Task: Select remote as the workplace type.
Action: Mouse moved to (513, 231)
Screenshot: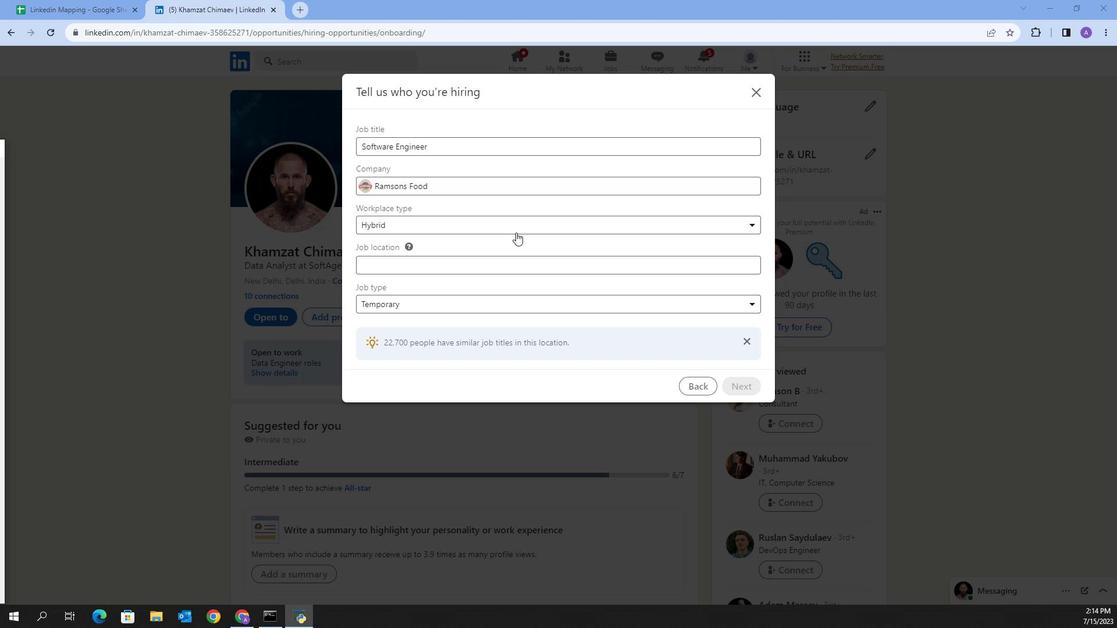 
Action: Mouse pressed left at (513, 231)
Screenshot: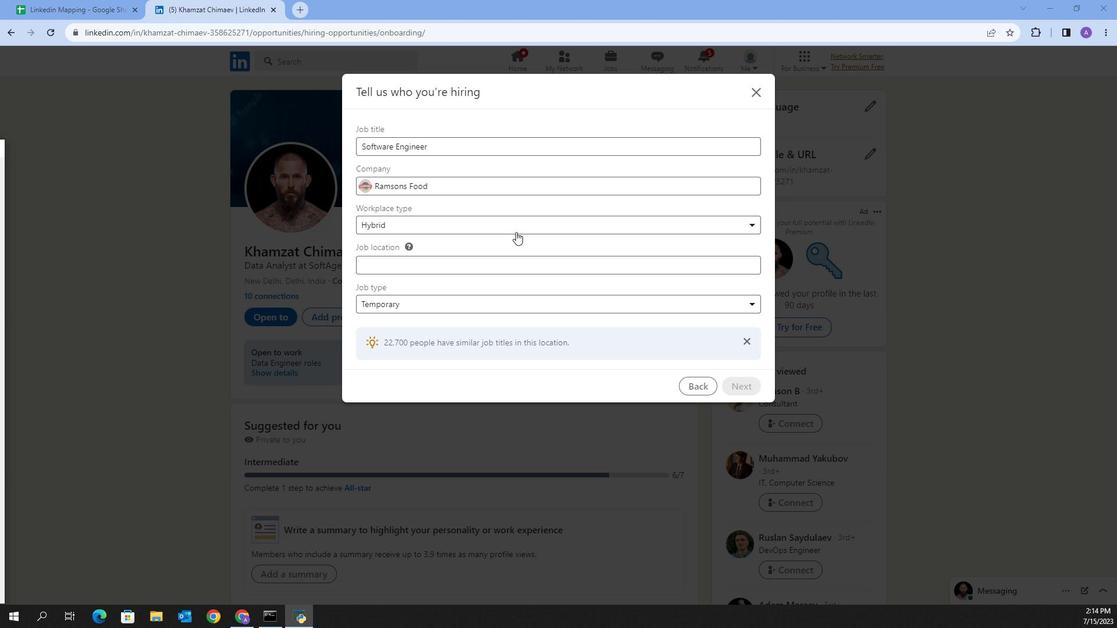 
Action: Mouse moved to (452, 288)
Screenshot: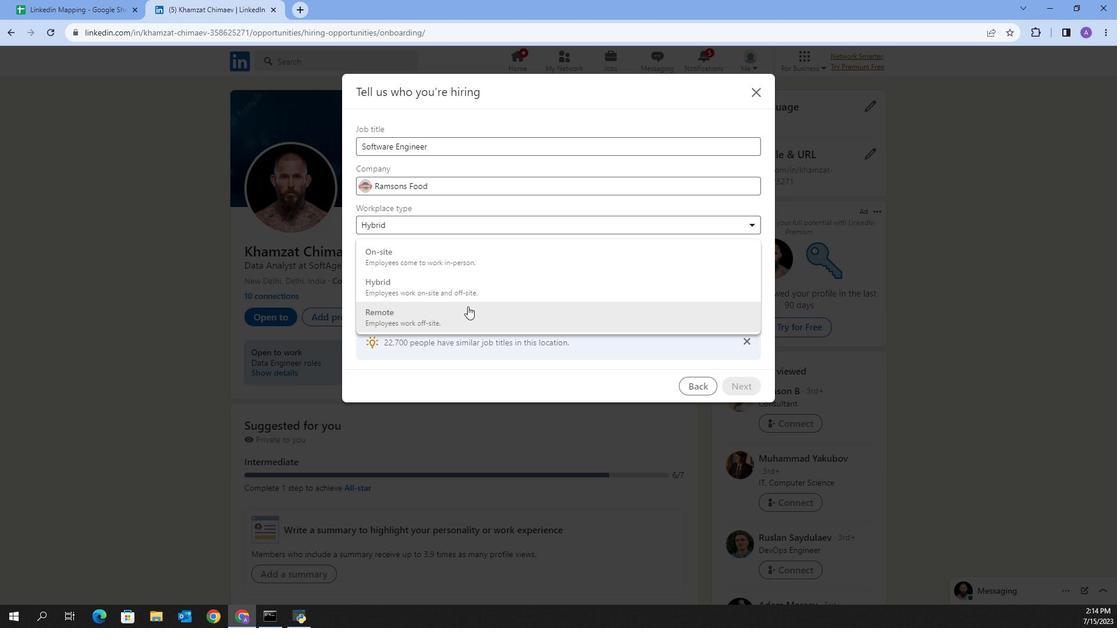 
Action: Mouse pressed left at (452, 288)
Screenshot: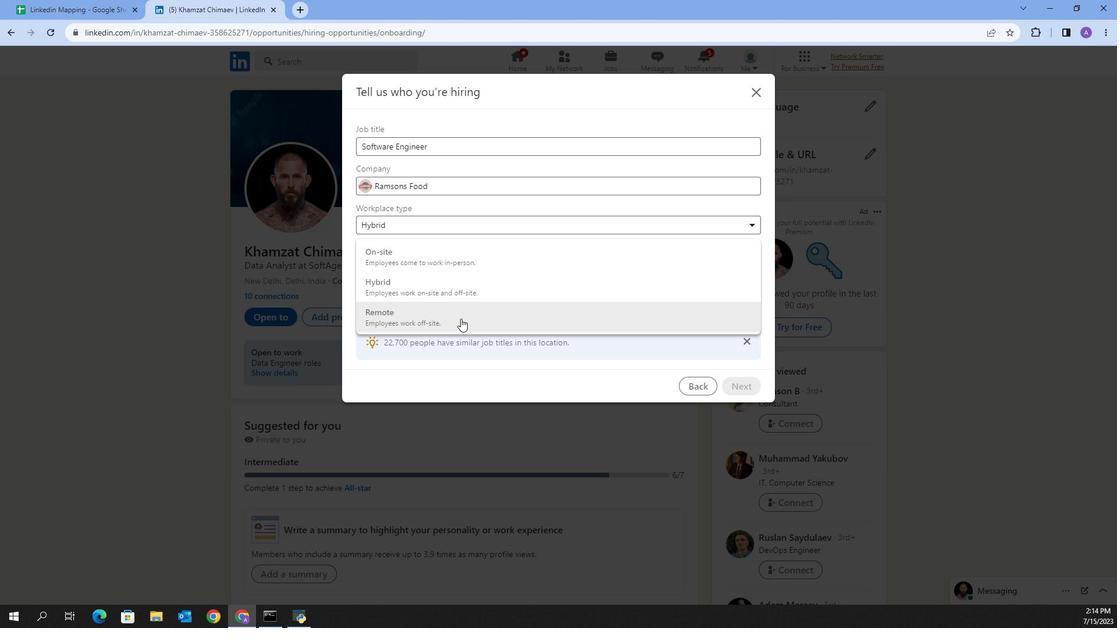 
Action: Mouse moved to (452, 256)
Screenshot: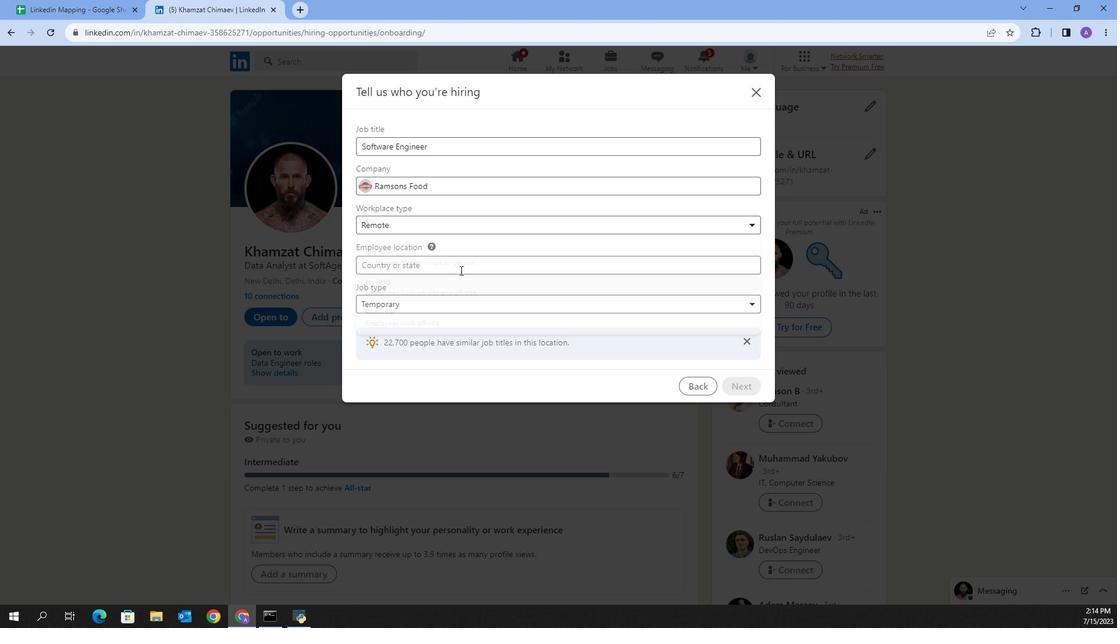 
